 Task: Add Sunwink Hibiscus Mint Unwind Sparkling Superfood Tonic to the cart.
Action: Mouse pressed left at (18, 103)
Screenshot: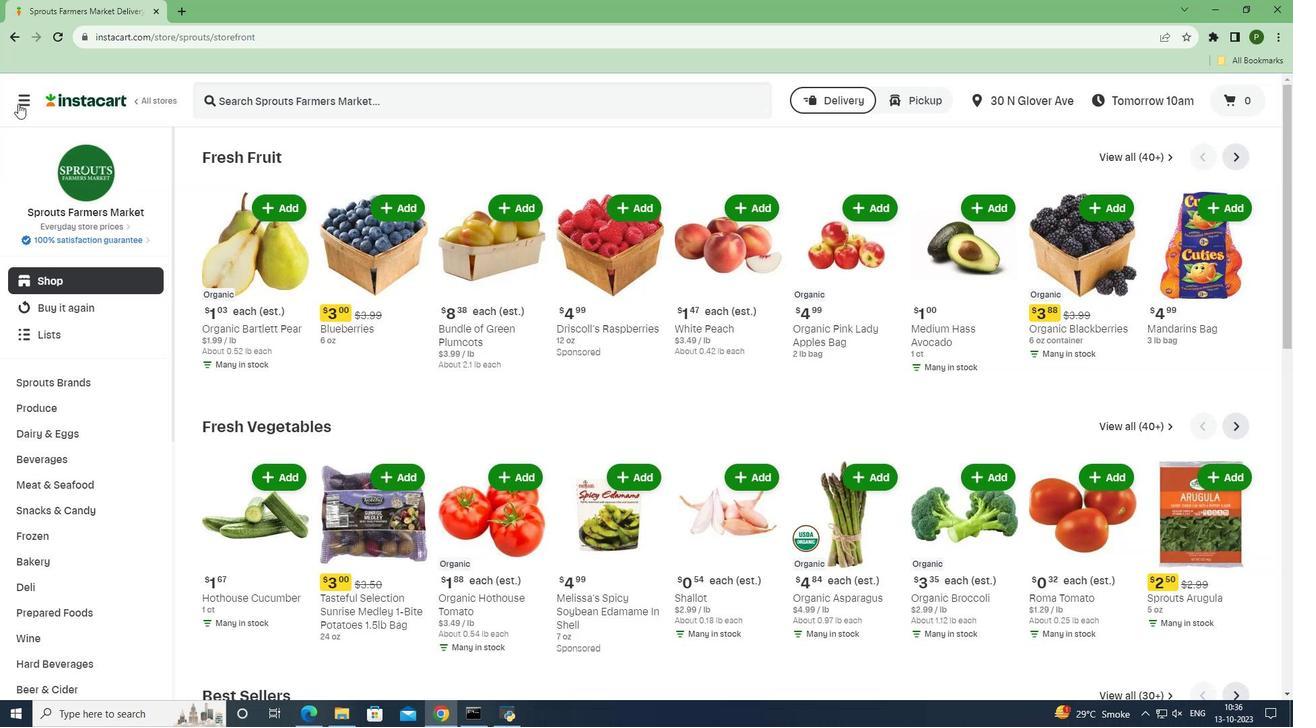 
Action: Mouse moved to (51, 350)
Screenshot: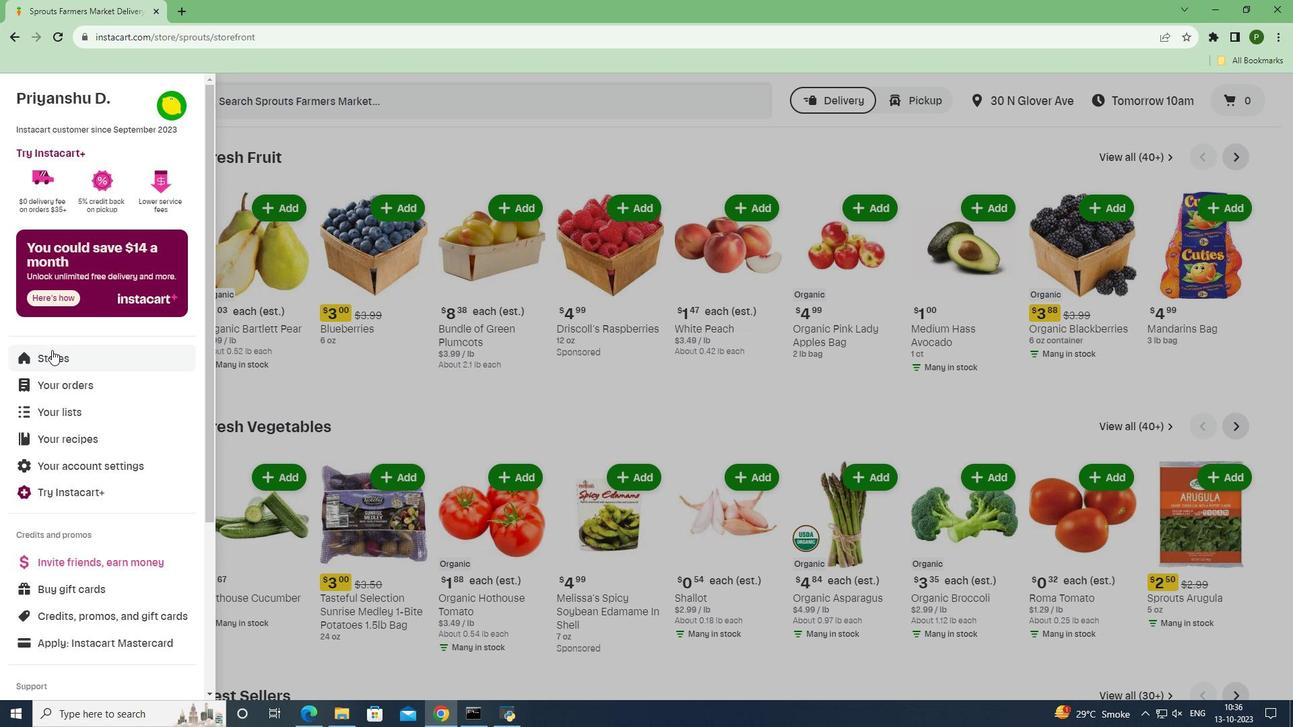 
Action: Mouse pressed left at (51, 350)
Screenshot: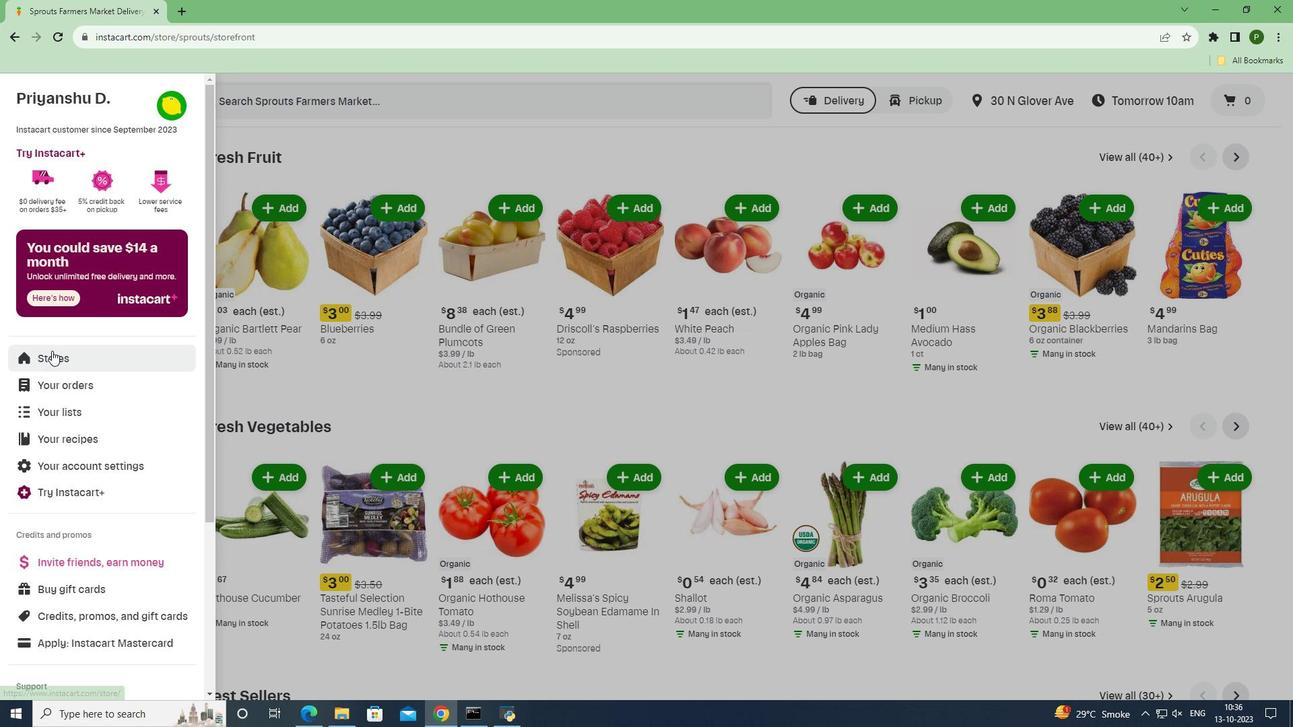 
Action: Mouse moved to (326, 150)
Screenshot: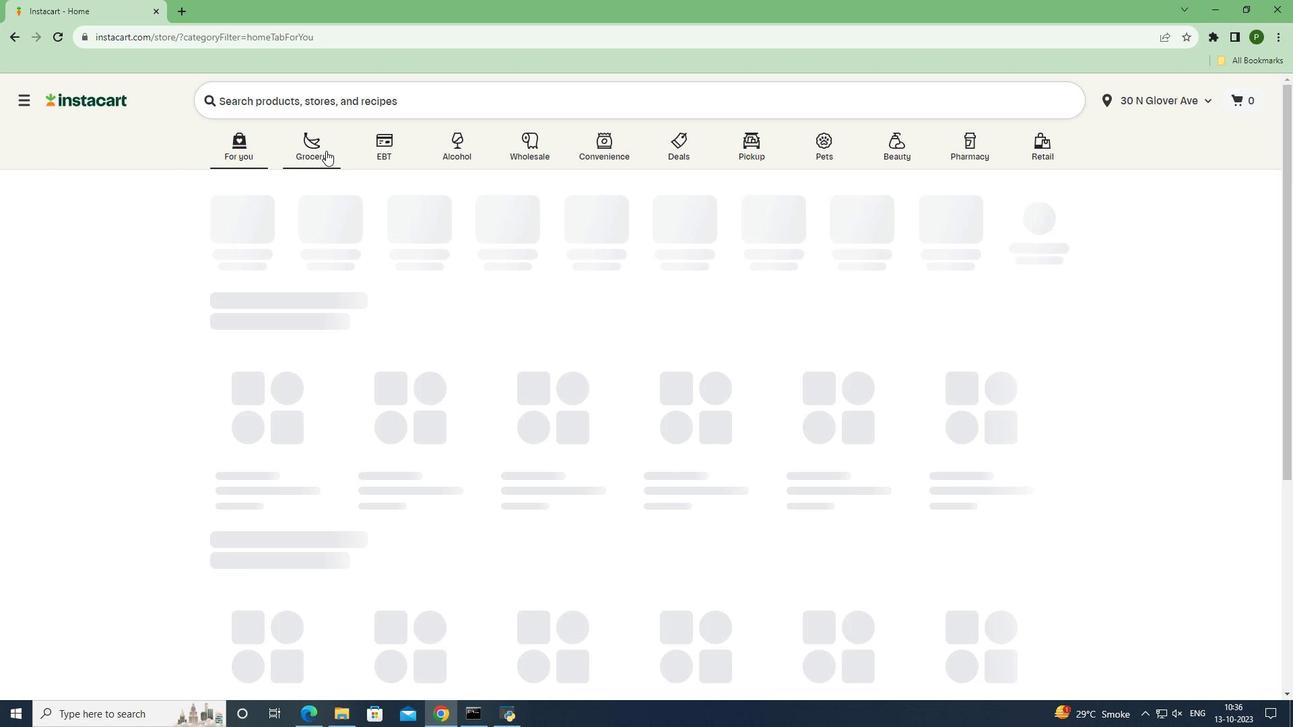 
Action: Mouse pressed left at (326, 150)
Screenshot: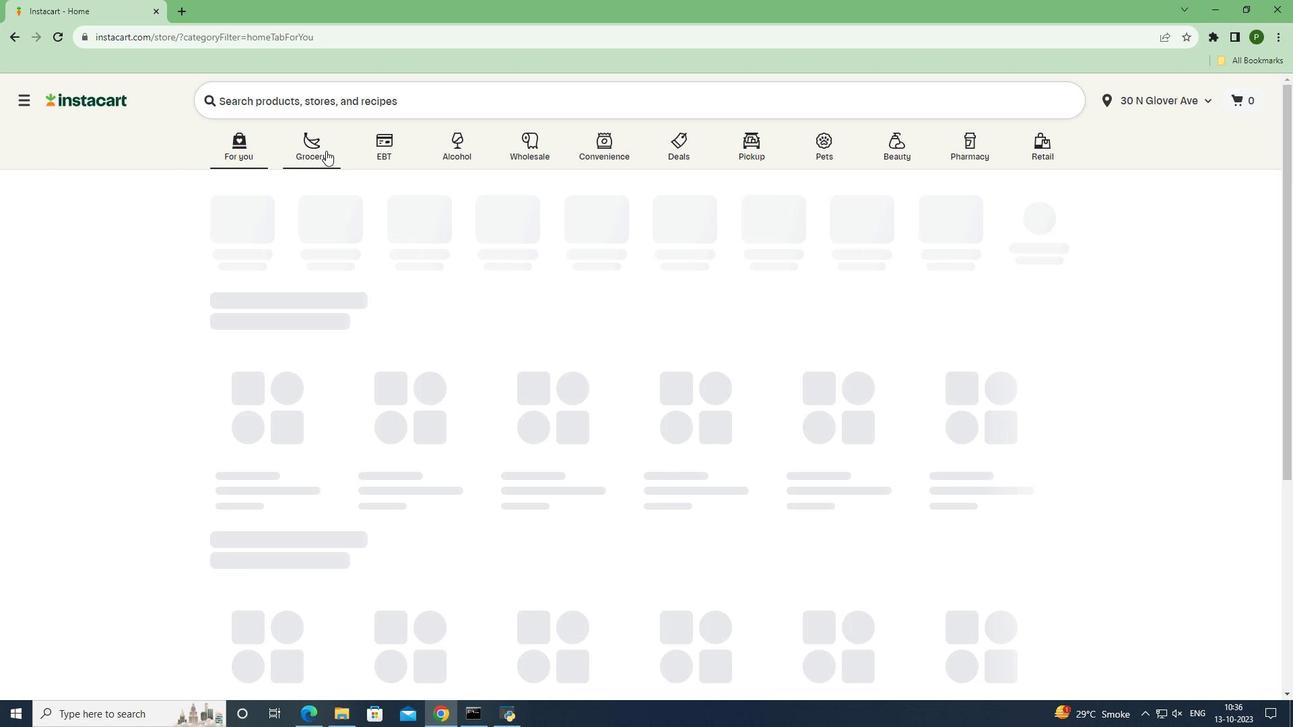 
Action: Mouse moved to (831, 304)
Screenshot: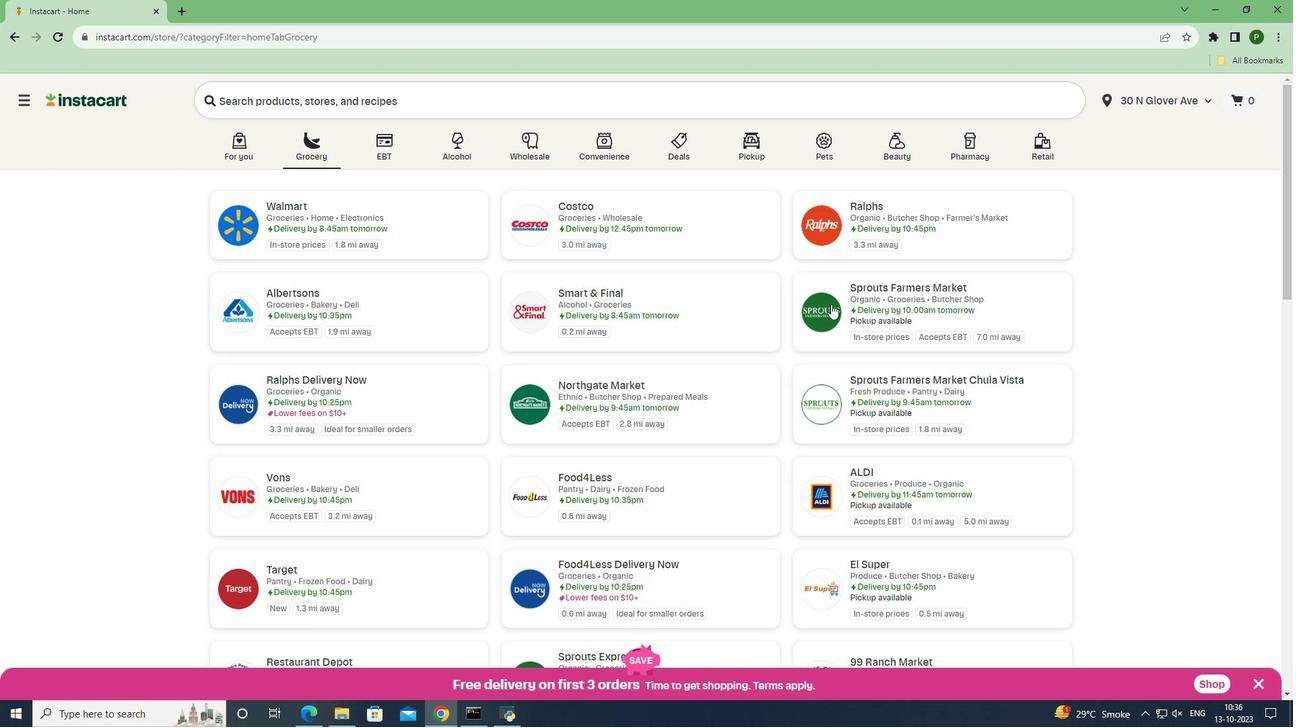 
Action: Mouse pressed left at (831, 304)
Screenshot: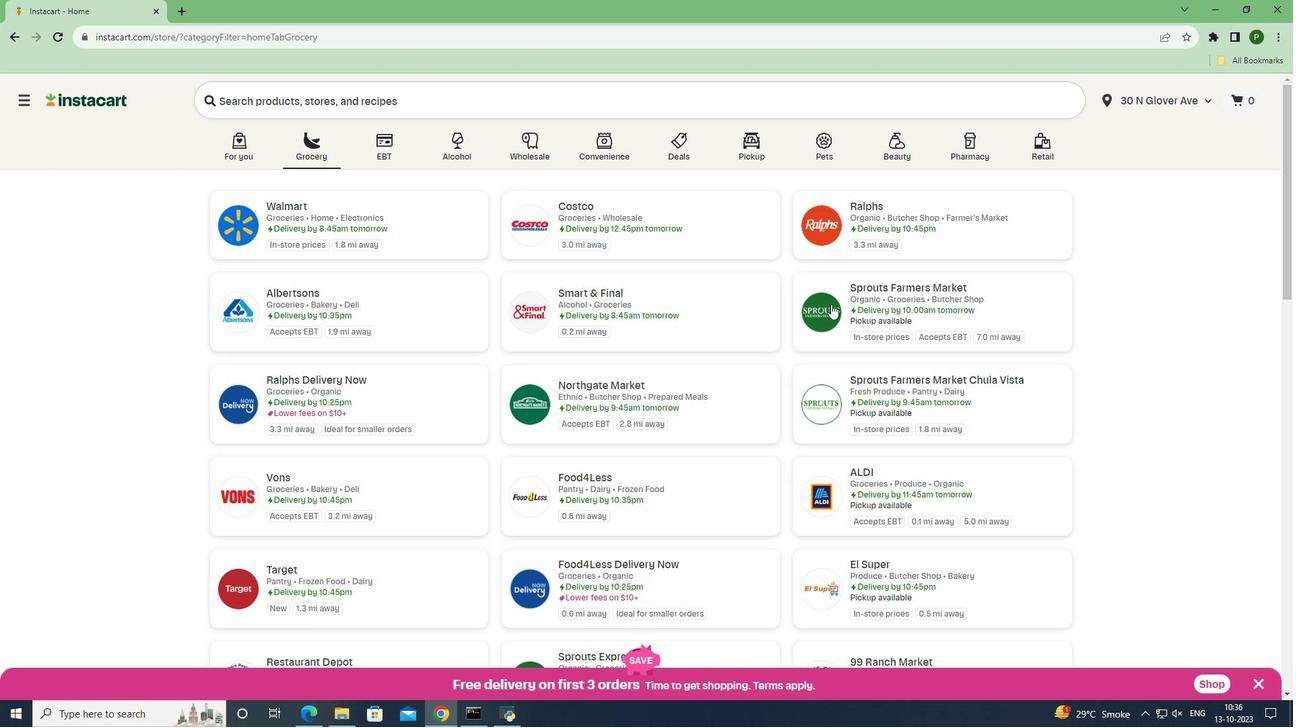 
Action: Mouse moved to (72, 466)
Screenshot: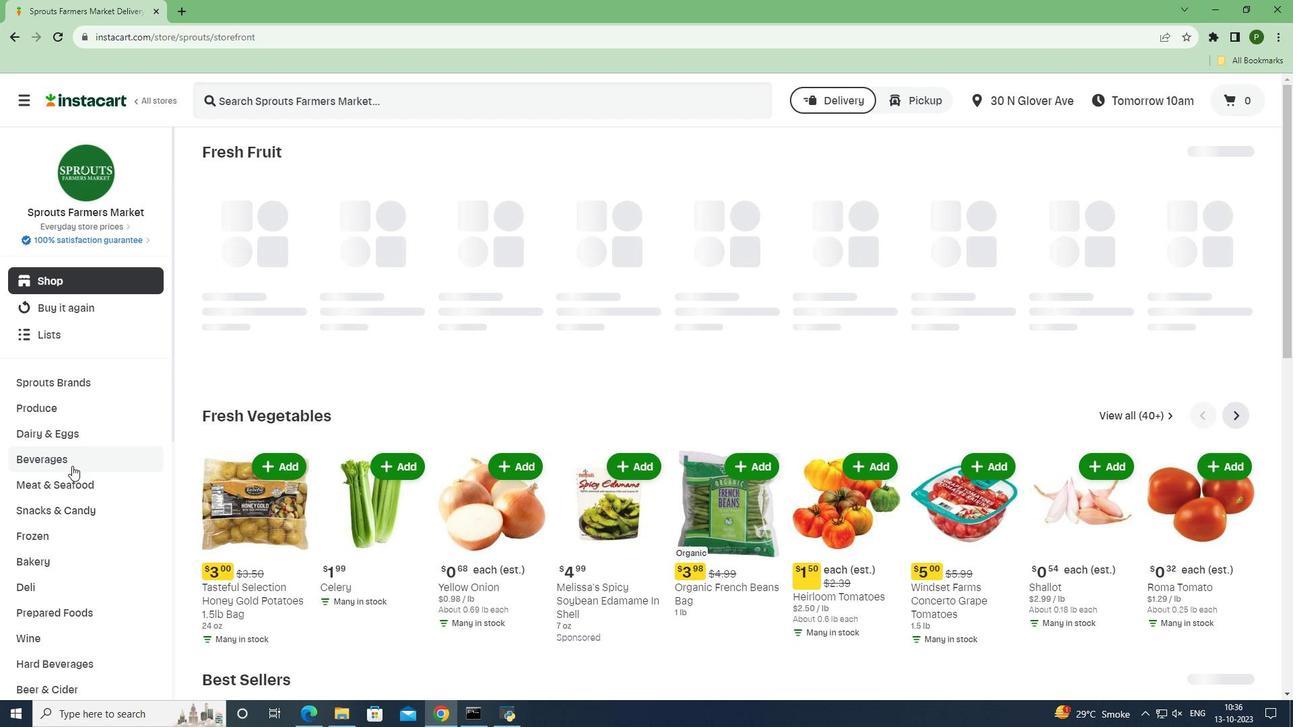
Action: Mouse pressed left at (72, 466)
Screenshot: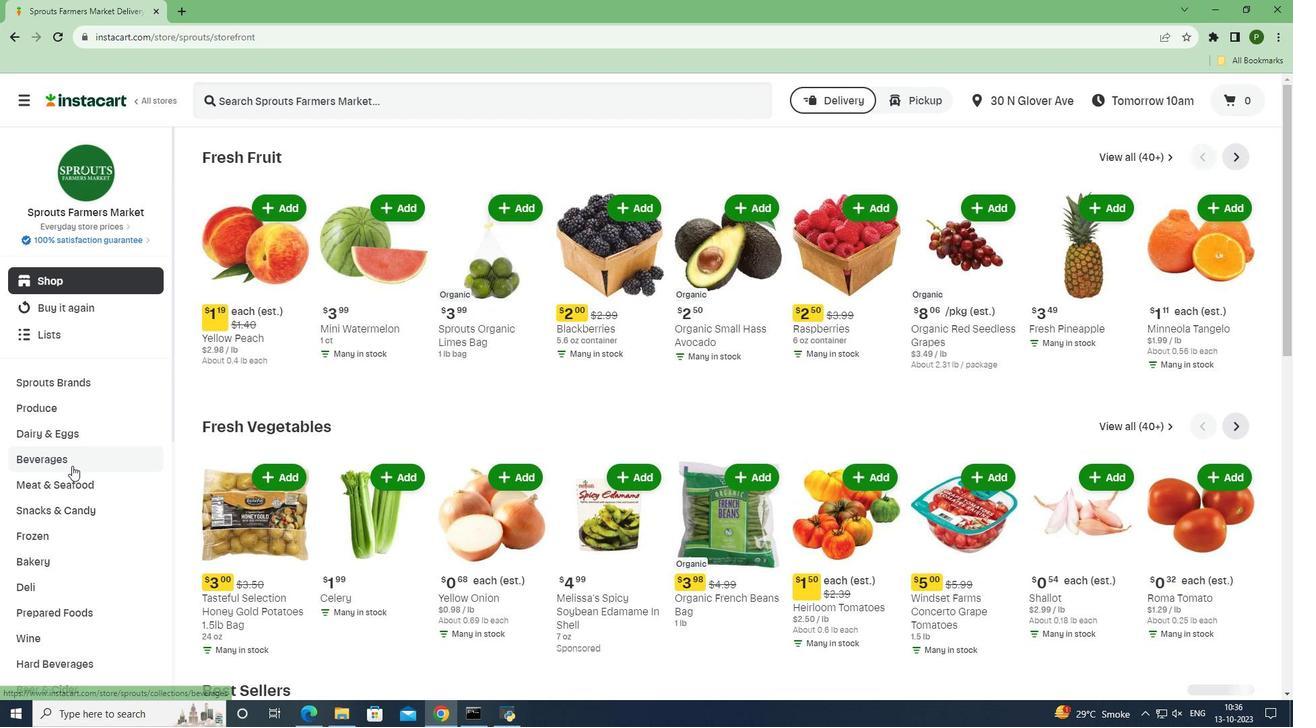 
Action: Mouse moved to (1010, 183)
Screenshot: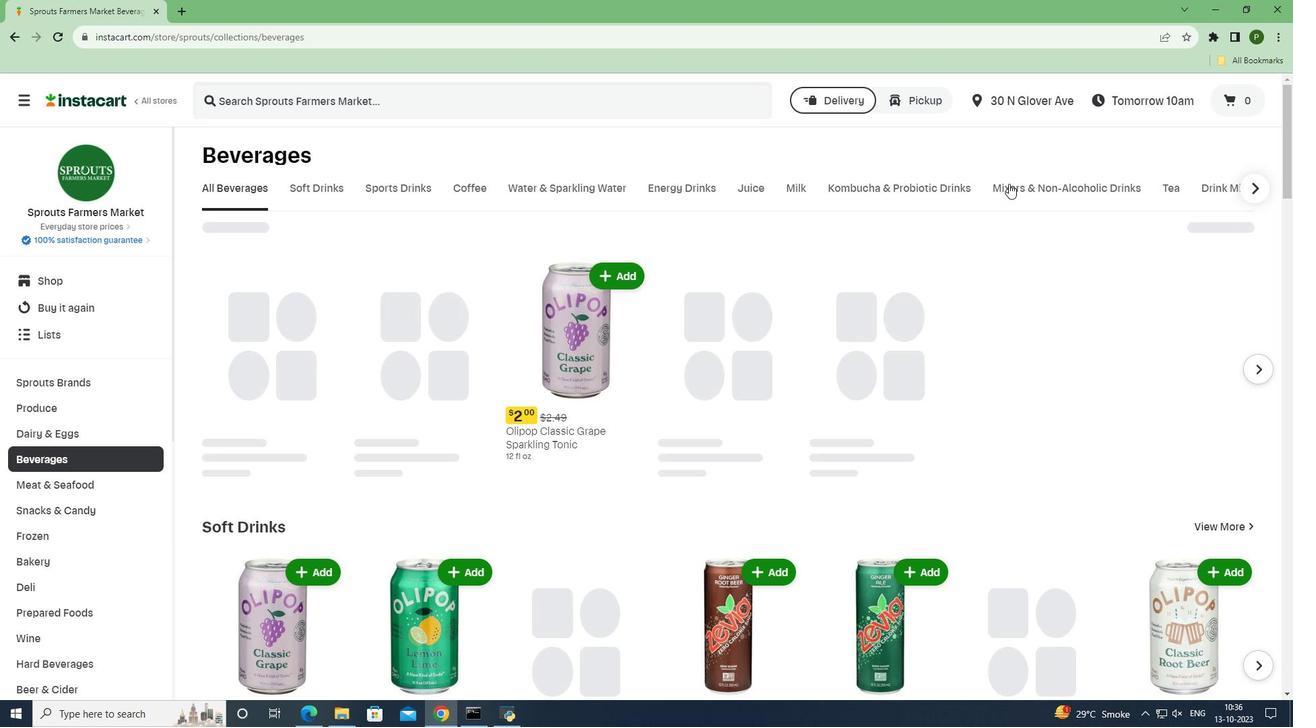 
Action: Mouse pressed left at (1010, 183)
Screenshot: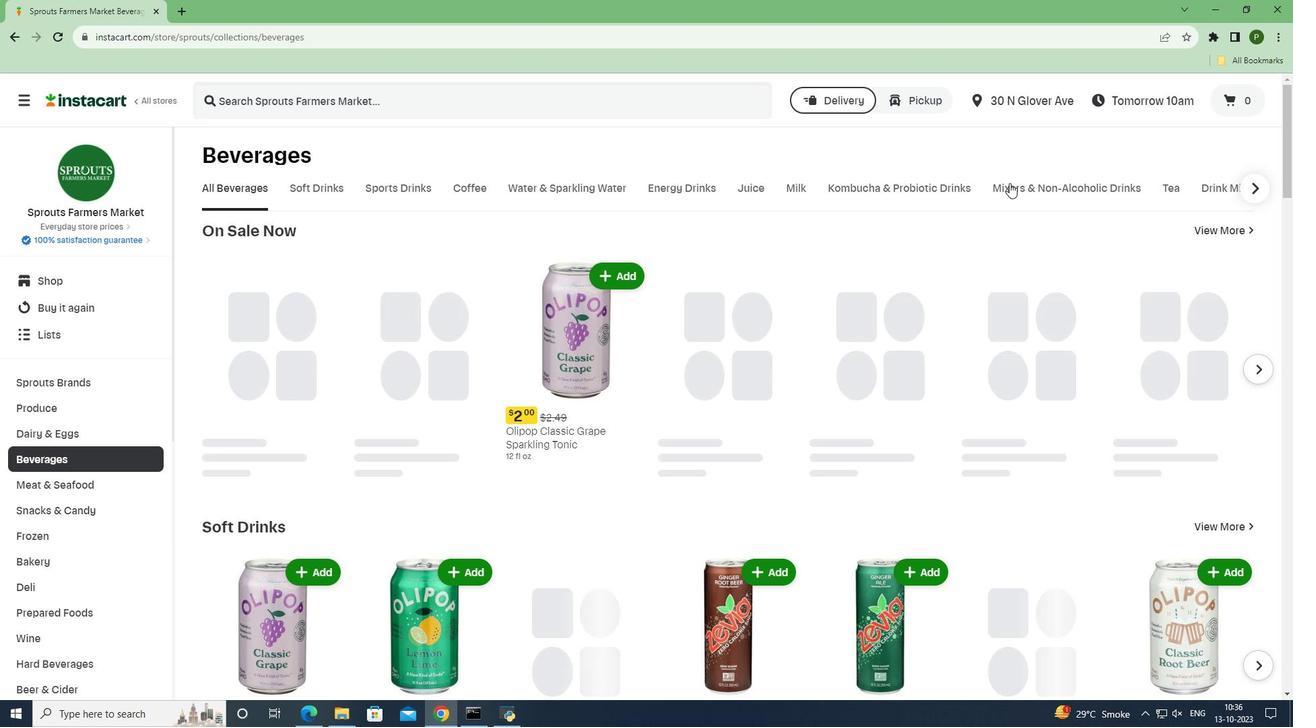 
Action: Mouse moved to (433, 106)
Screenshot: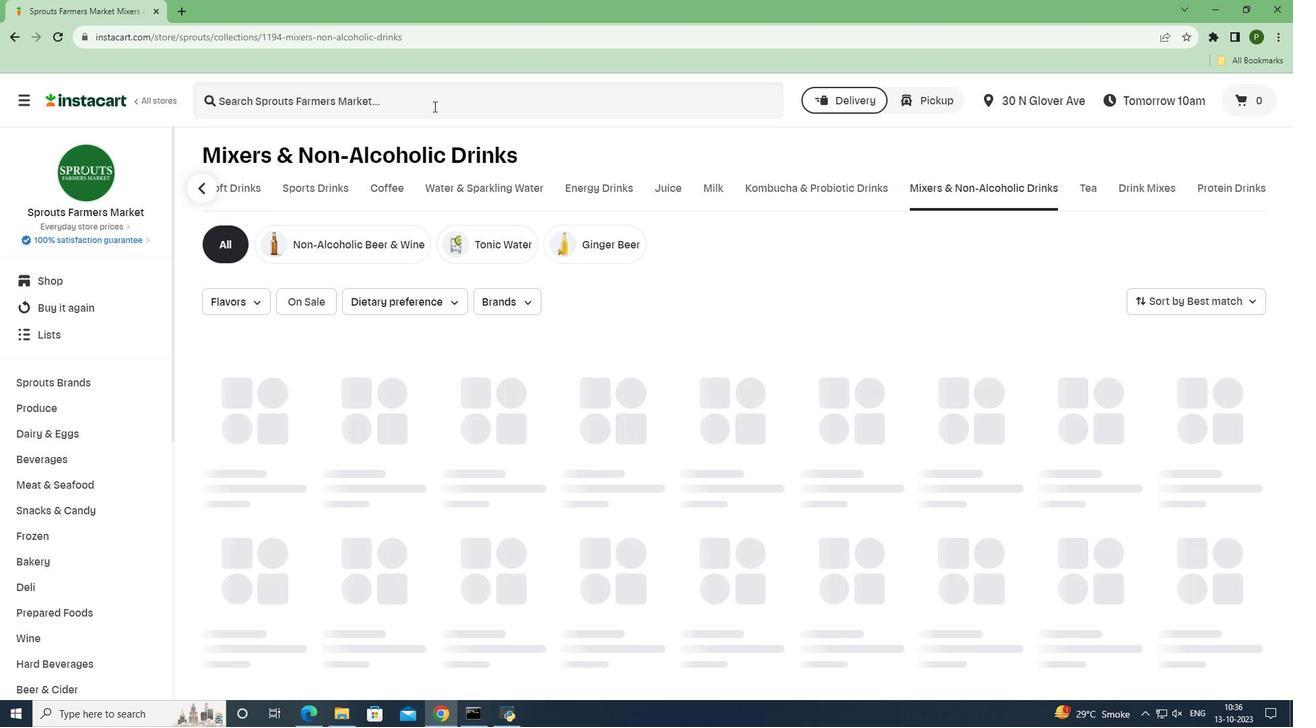 
Action: Mouse pressed left at (433, 106)
Screenshot: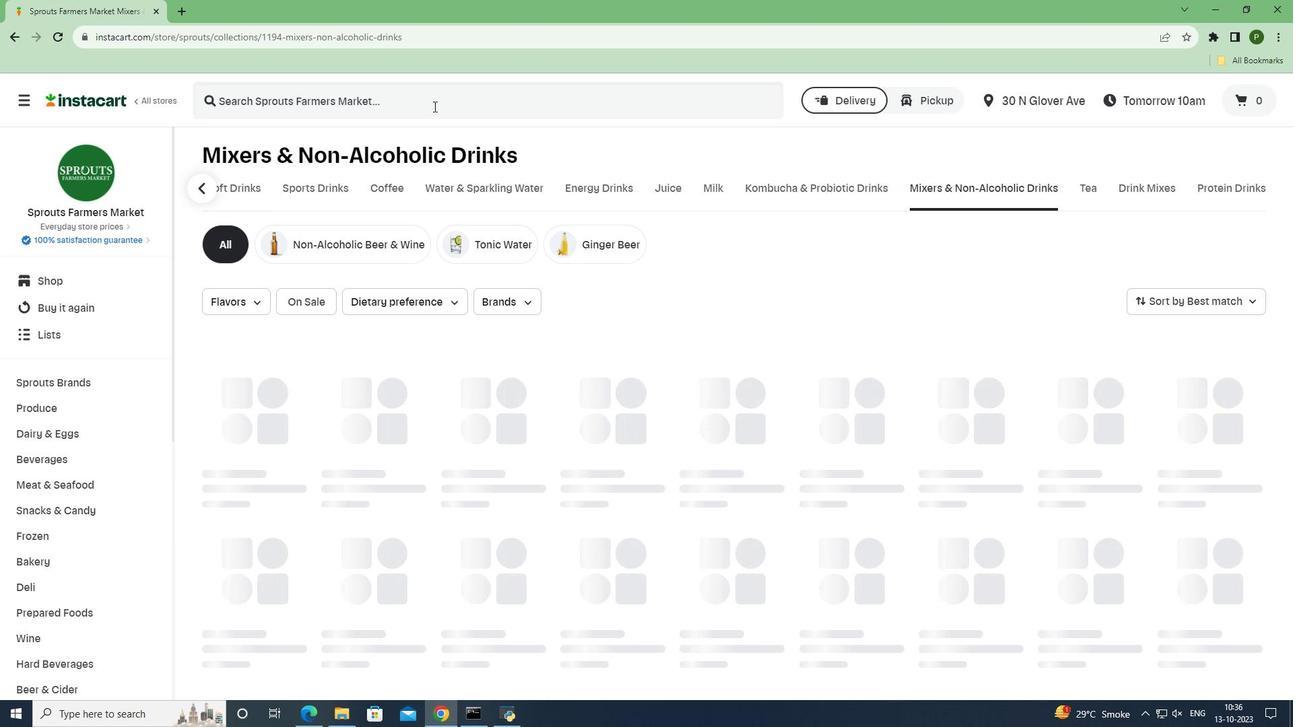 
Action: Key pressed <Key.caps_lock>S<Key.caps_lock>unwink<Key.space><Key.caps_lock>H<Key.caps_lock>ibiscus<Key.space><Key.caps_lock>M<Key.caps_lock>int<Key.space><Key.caps_lock>U<Key.caps_lock>nwind<Key.space><Key.caps_lock>S<Key.caps_lock>parkling<Key.space><Key.caps_lock>S<Key.caps_lock>uperfood<Key.space><Key.caps_lock>T<Key.caps_lock>onic<Key.space><Key.enter>
Screenshot: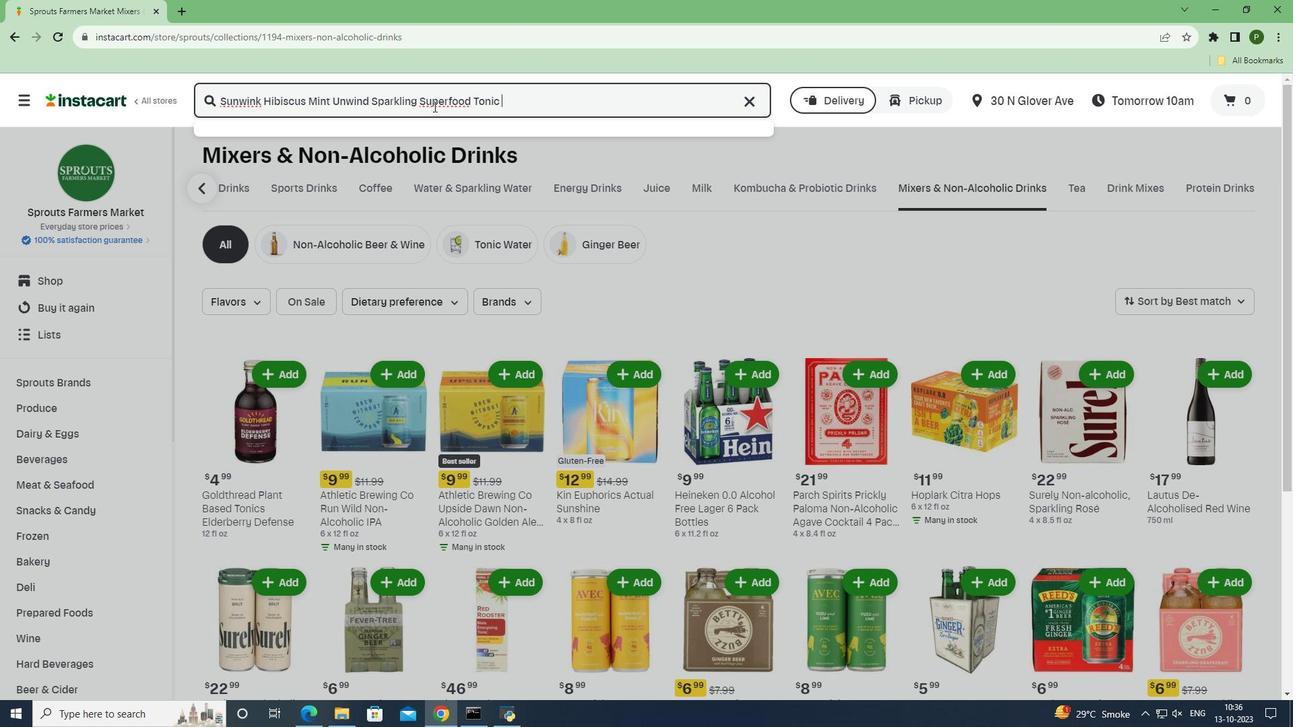 
Action: Mouse moved to (377, 246)
Screenshot: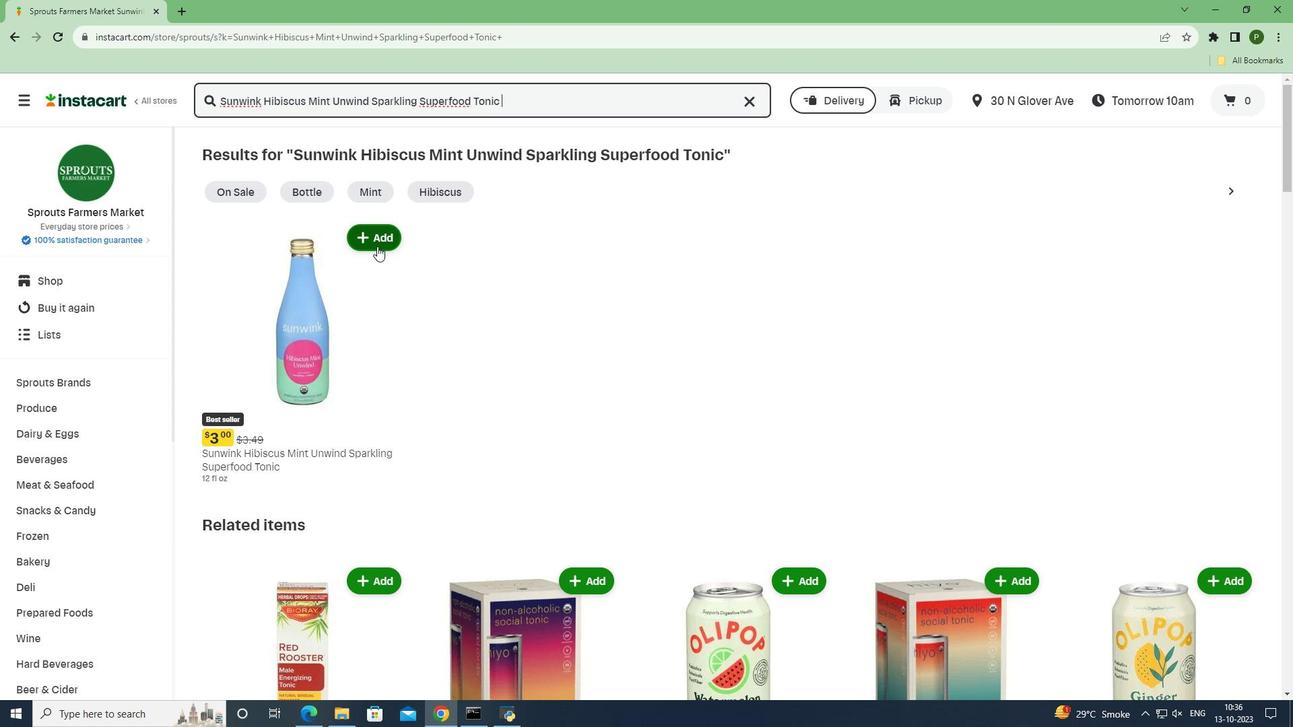 
Action: Mouse pressed left at (377, 246)
Screenshot: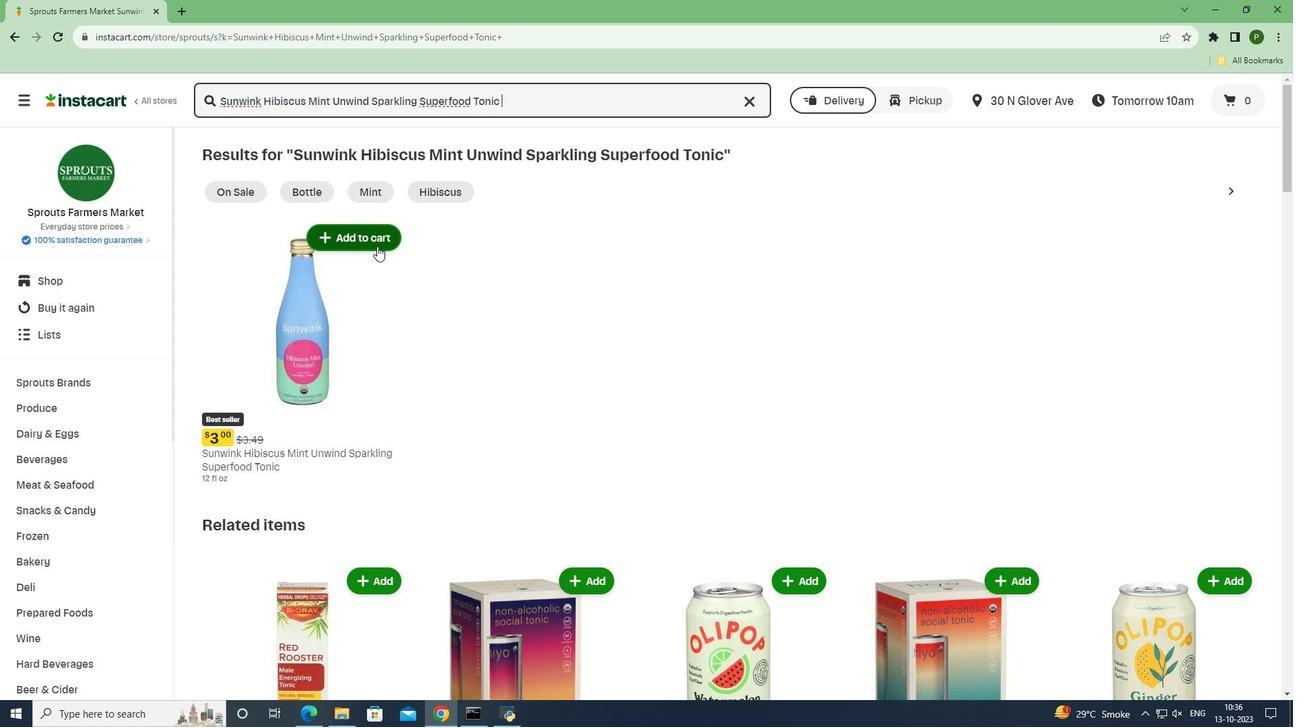 
Action: Mouse moved to (424, 319)
Screenshot: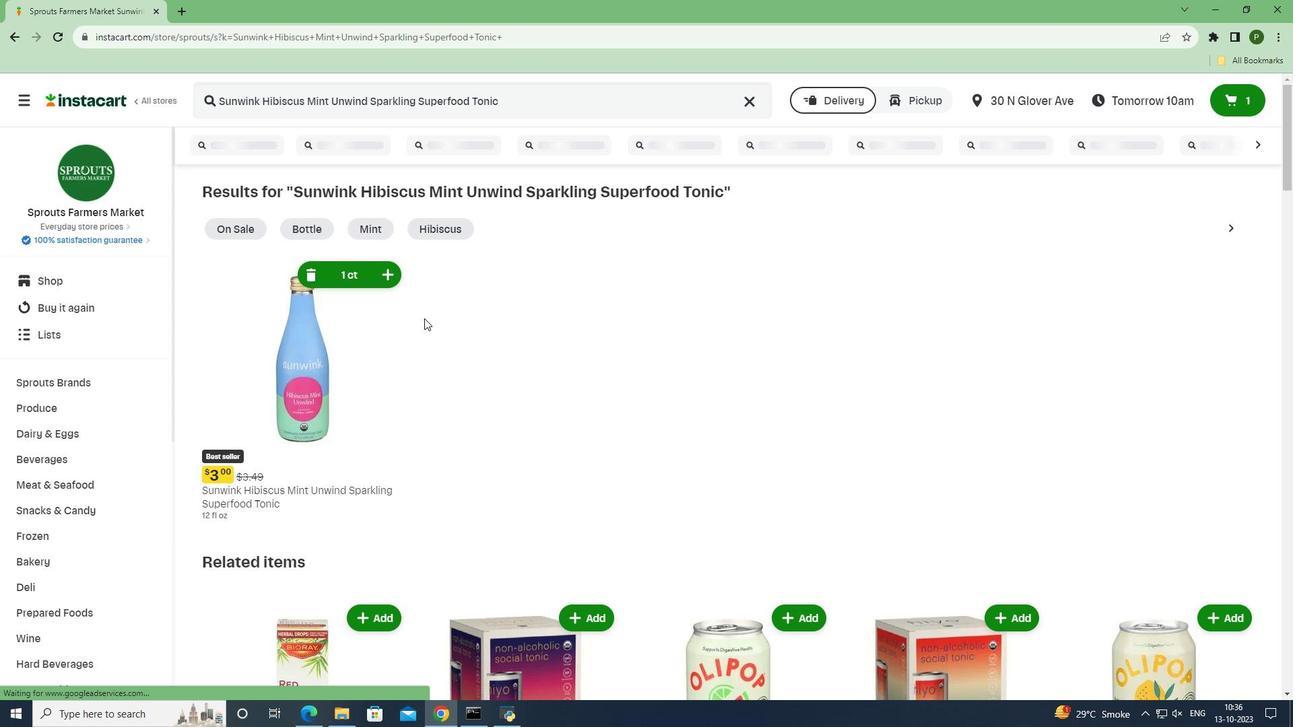 
